 Task: Enable the option to send yourself a copy.
Action: Mouse moved to (77, 189)
Screenshot: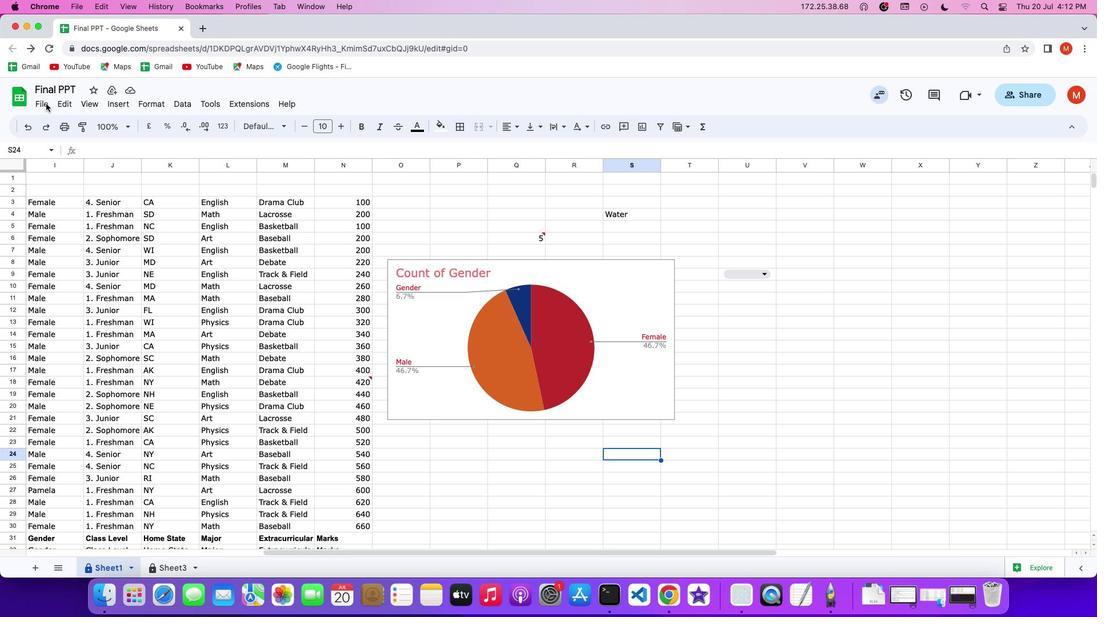 
Action: Mouse pressed left at (77, 189)
Screenshot: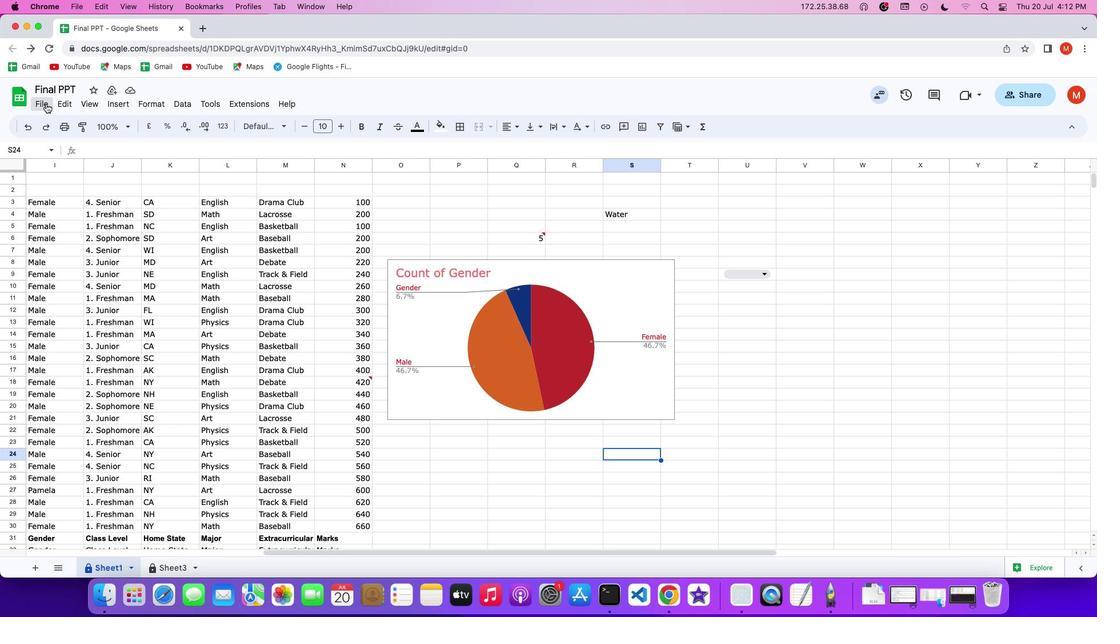 
Action: Mouse pressed left at (77, 189)
Screenshot: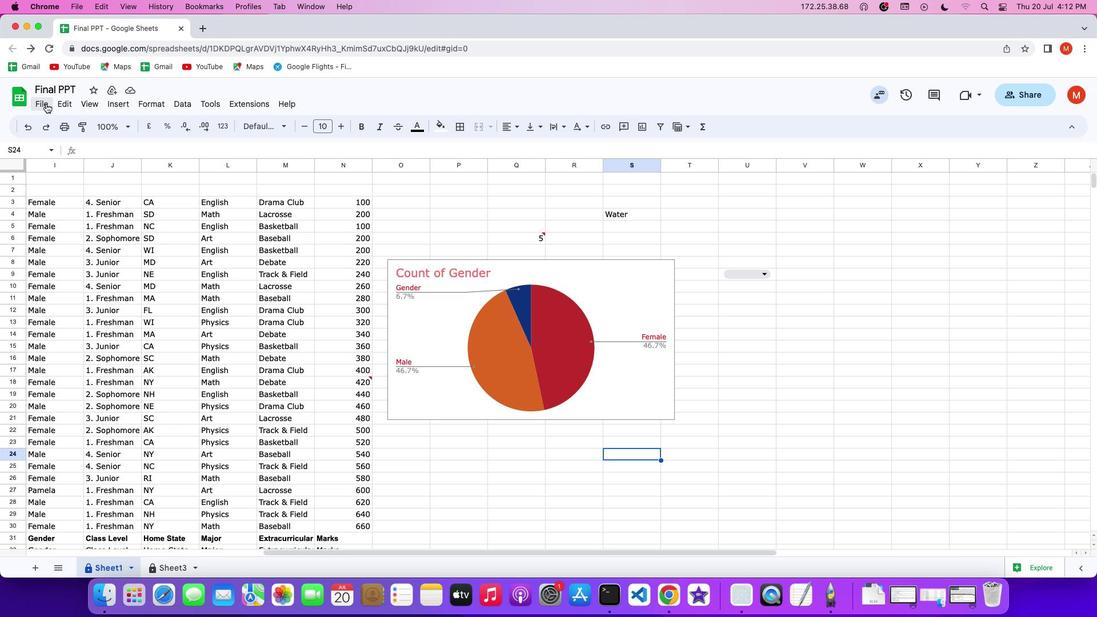 
Action: Mouse pressed left at (77, 189)
Screenshot: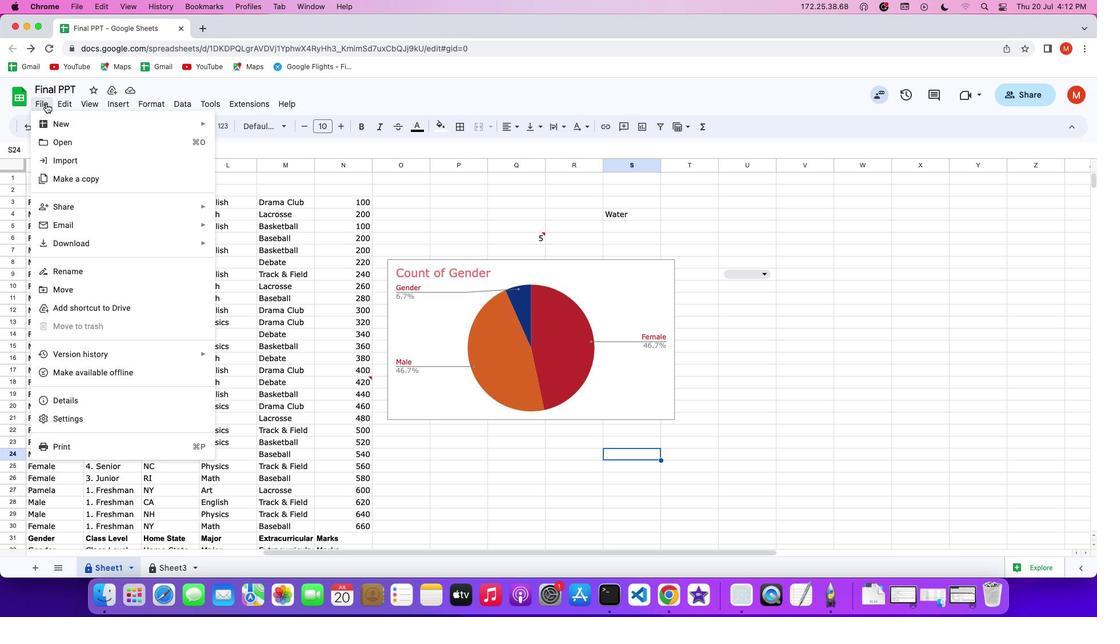 
Action: Mouse moved to (118, 233)
Screenshot: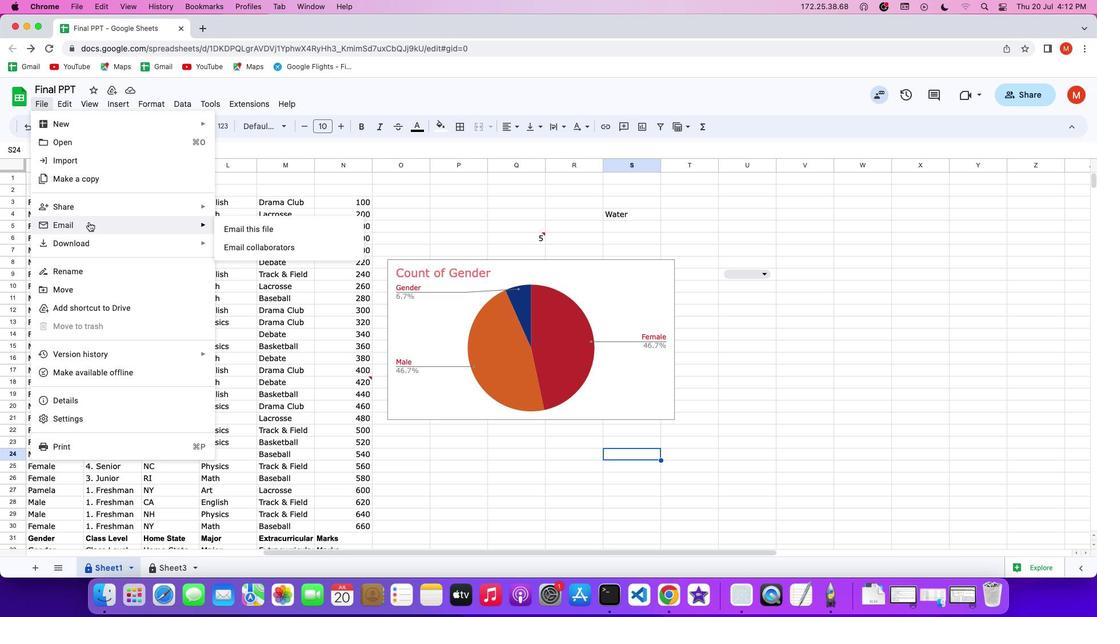 
Action: Mouse pressed left at (118, 233)
Screenshot: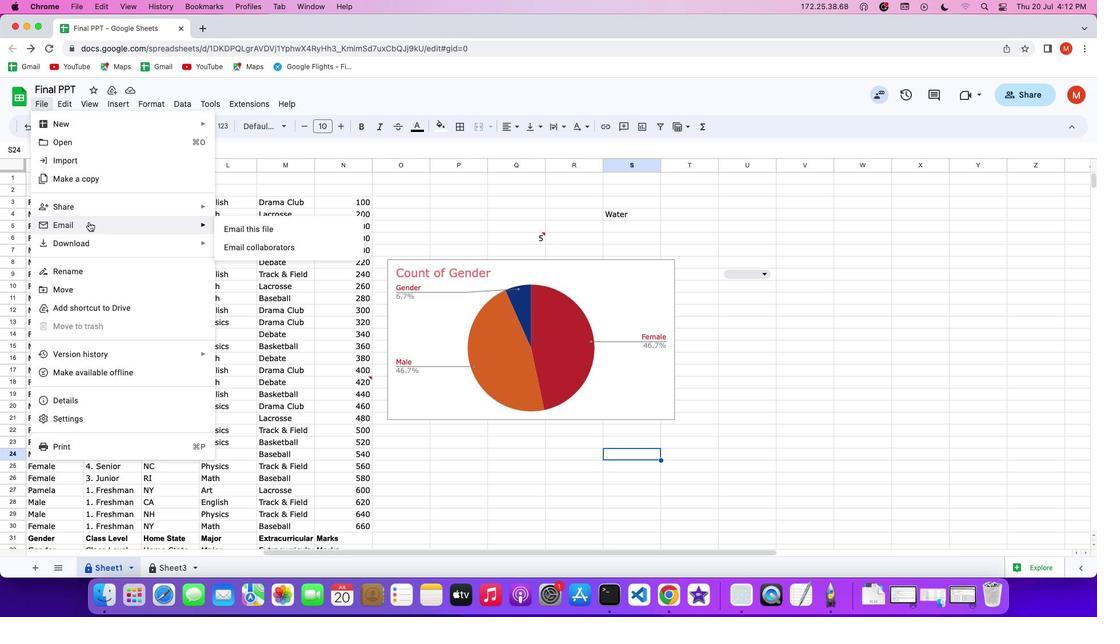 
Action: Mouse moved to (264, 236)
Screenshot: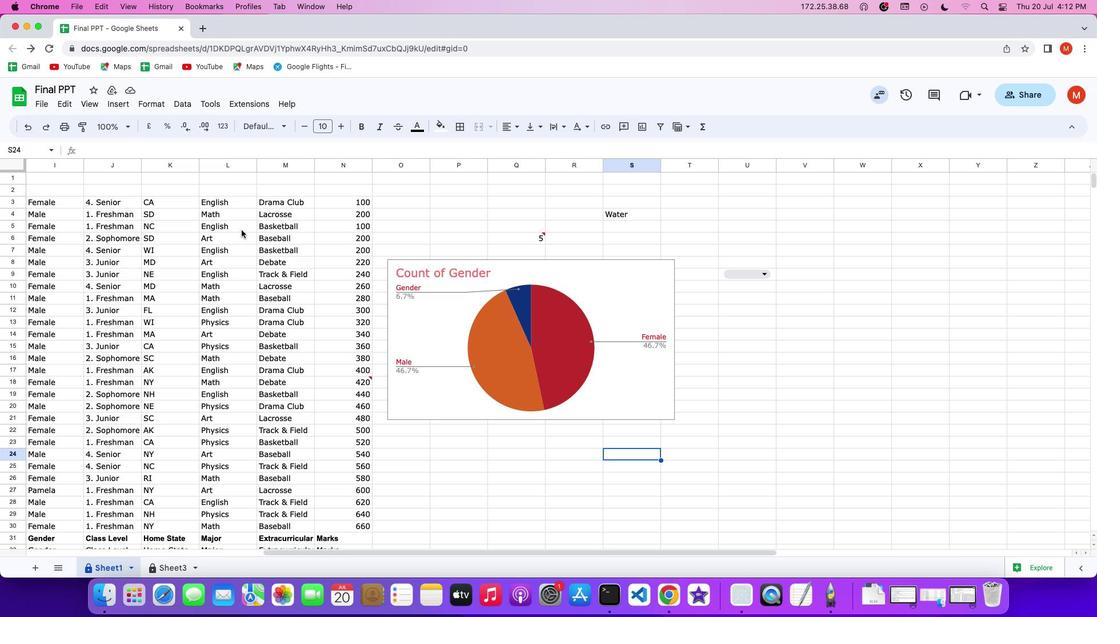 
Action: Mouse pressed left at (264, 236)
Screenshot: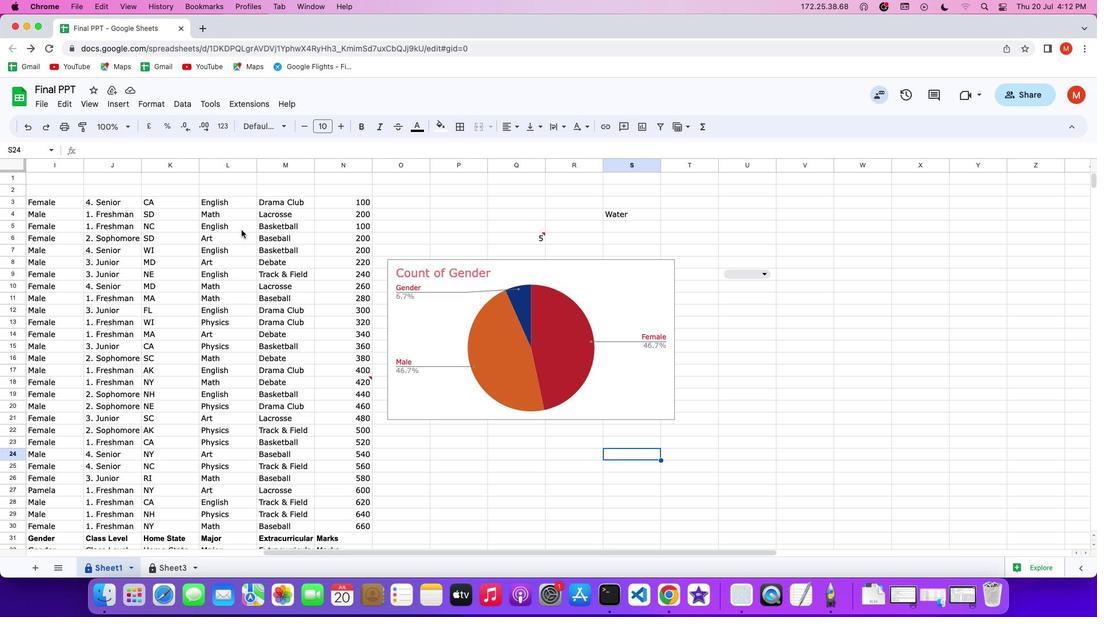 
Action: Mouse moved to (435, 240)
Screenshot: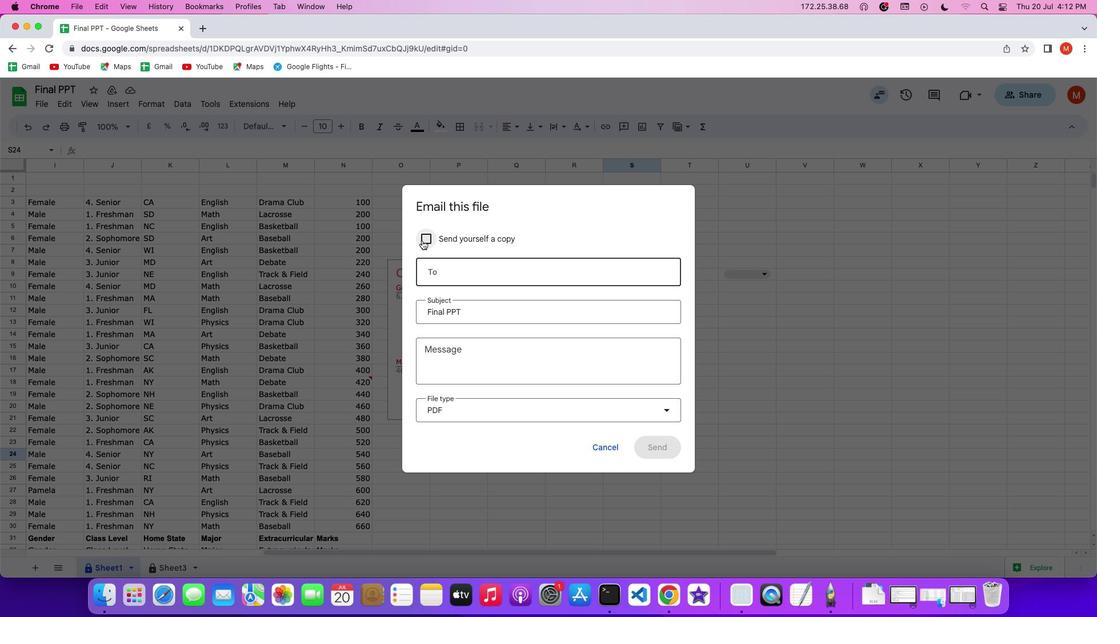 
Action: Mouse pressed left at (435, 240)
Screenshot: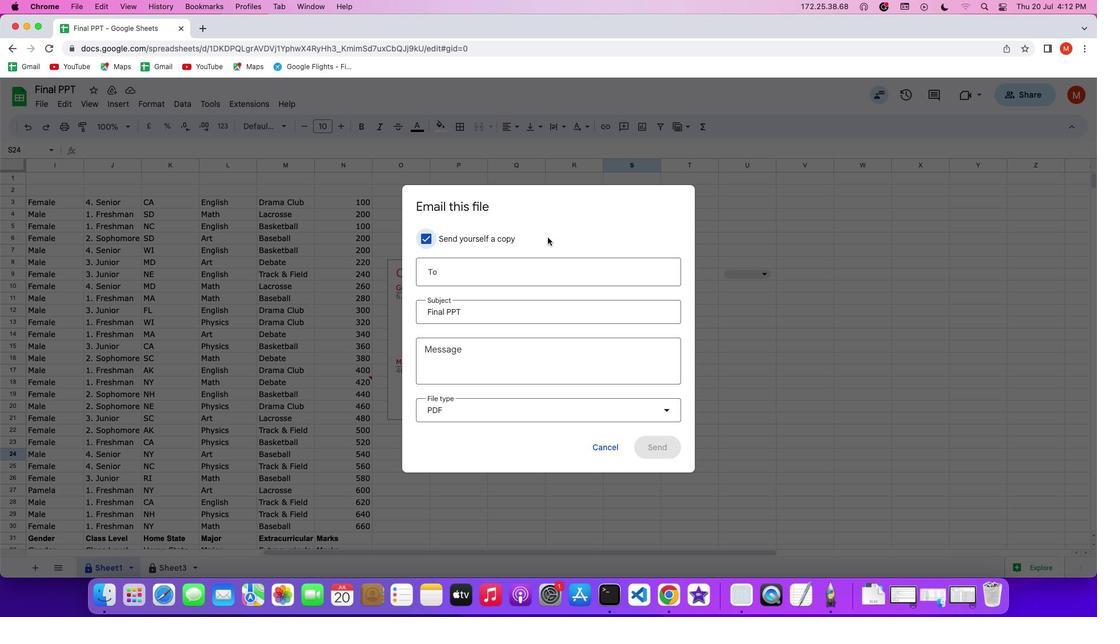 
Action: Mouse moved to (543, 240)
Screenshot: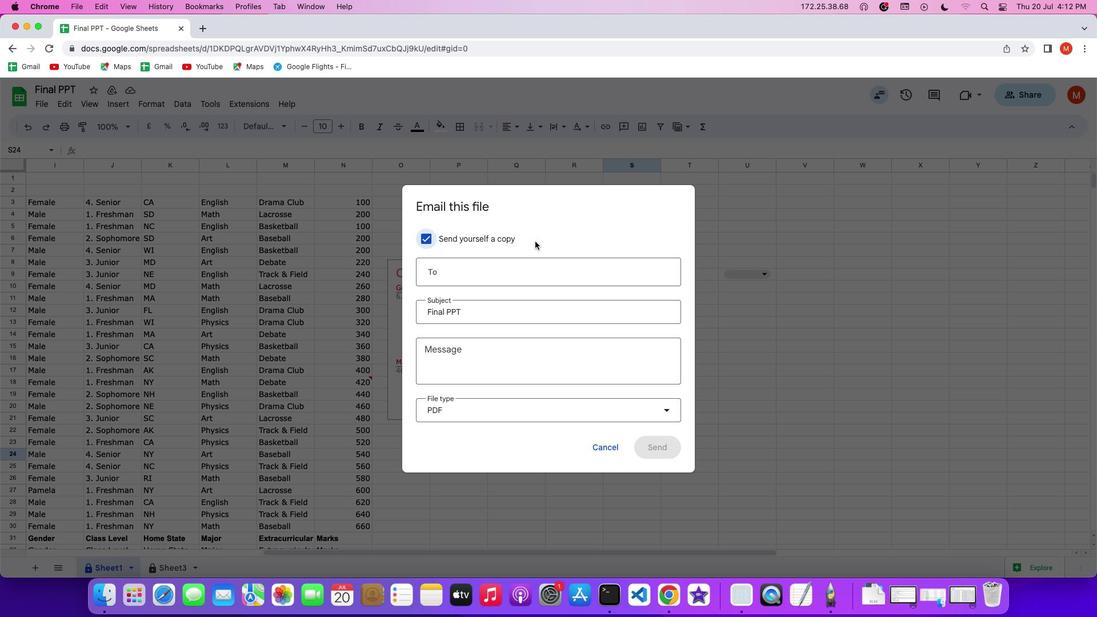 
